 Task: Open a blank worksheet and write heading  Make a employee details data  Add 10 employee name:-  'Ethan Reynolds, Olivia Thompson, Benjamin Martinez, Emma Davis, Alexander Mitchell, Ava Rodriguez, Daniel Anderson, Mia Lewis, Christopher Scott, Sophia Harris.'in April Last week sales are  1000 to 1010. Department:-  Sales, HR, Finance, Marketing, IT, Operations, Finance, HR, Sales, Marketing. Position:-  Sales Manager, HR Manager, Accountant, Marketing Specialist, IT Specialist, Operations Manager, Financial Analyst, HR Assistant, Sales Representative, Marketing Assistant.Salary (USD):-  5000,4500,4000, 3800, 4200, 5200, 3800, 2800, 3200, 2500.Start Date:-  1/15/2020,7/1/2019, 3/10/2021,2/5/2022, 11/30/2018,6/15/2020, 9/1/2021,4/20/2022, 2/10/2019,9/5/2020. Save page analysisSalesByCustomer_2023
Action: Key pressed <Key.shift><Key.shift_r>Employee<Key.space><Key.shift_r><Key.shift_r><Key.shift_r><Key.shift_r><Key.shift_r><Key.shift_r><Key.shift_r><Key.shift_r><Key.shift_r><Key.shift_r><Key.shift_r><Key.shift_r><Key.shift_r><Key.shift_r><Key.shift_r><Key.shift_r><Key.shift_r>Details<Key.space><Key.shift_r>Data<Key.down>
Screenshot: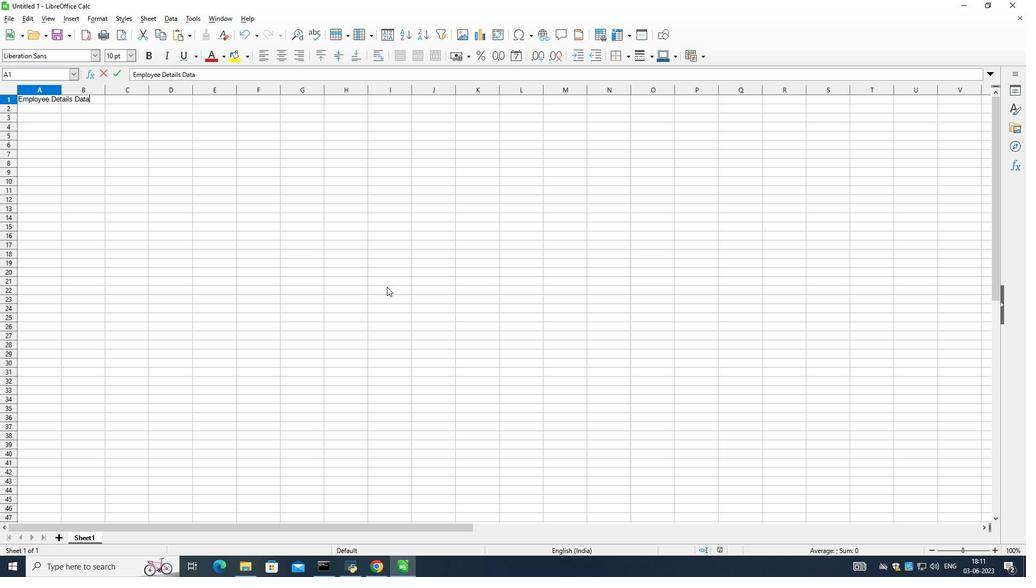 
Action: Mouse moved to (133, 121)
Screenshot: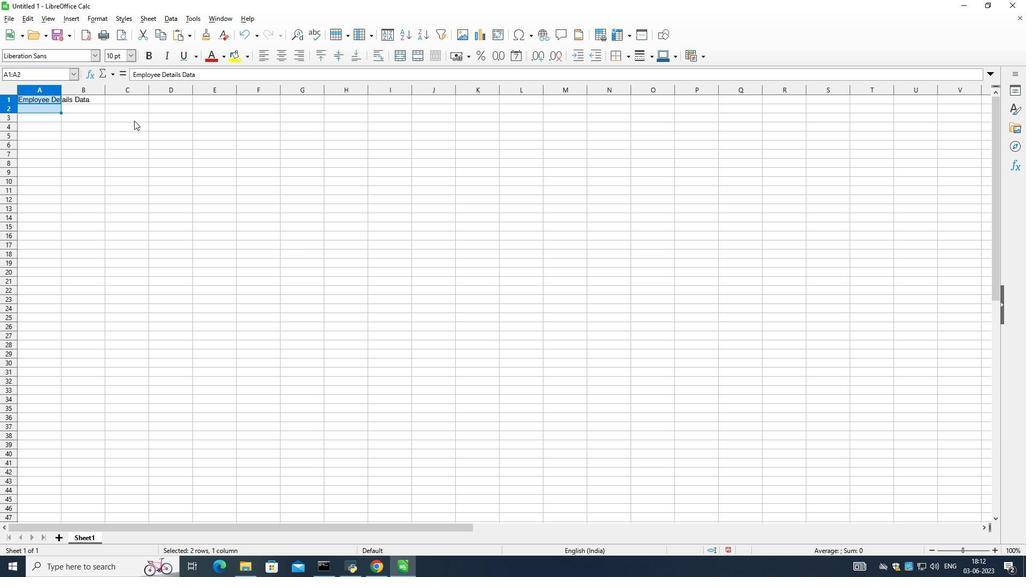 
Action: Mouse pressed right at (133, 121)
Screenshot: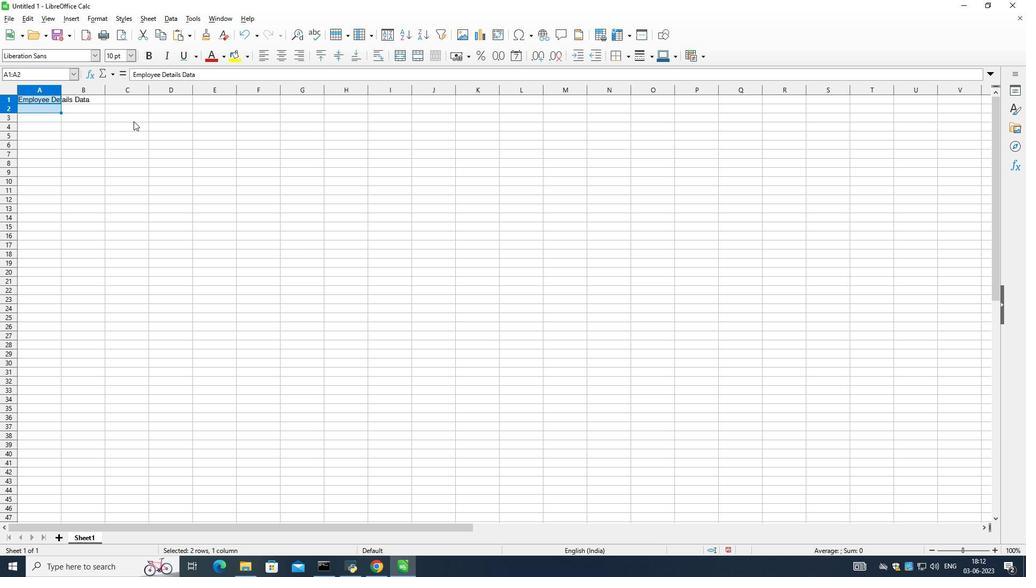 
Action: Mouse moved to (40, 109)
Screenshot: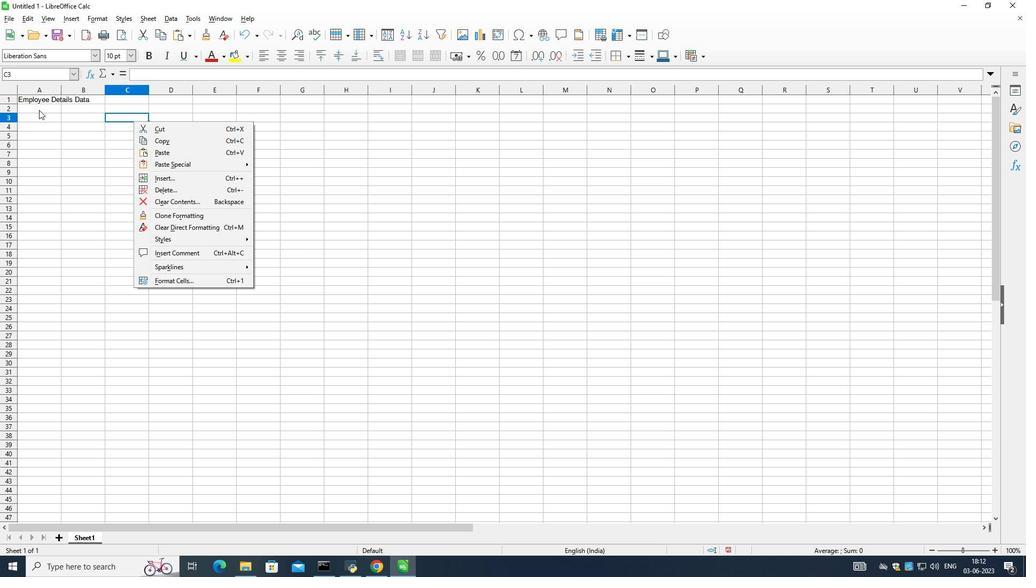 
Action: Mouse pressed left at (40, 109)
Screenshot: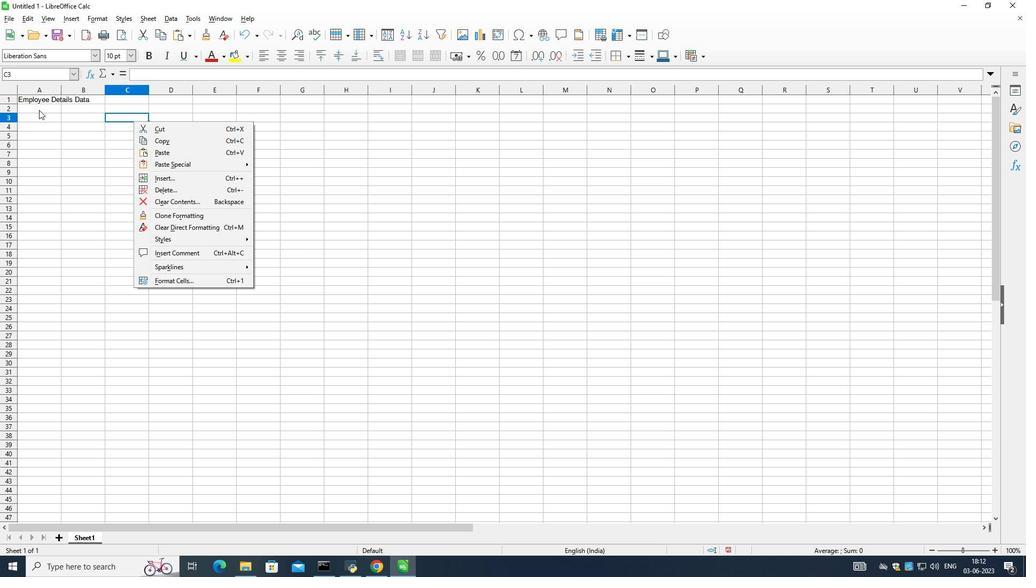 
Action: Mouse moved to (59, 92)
Screenshot: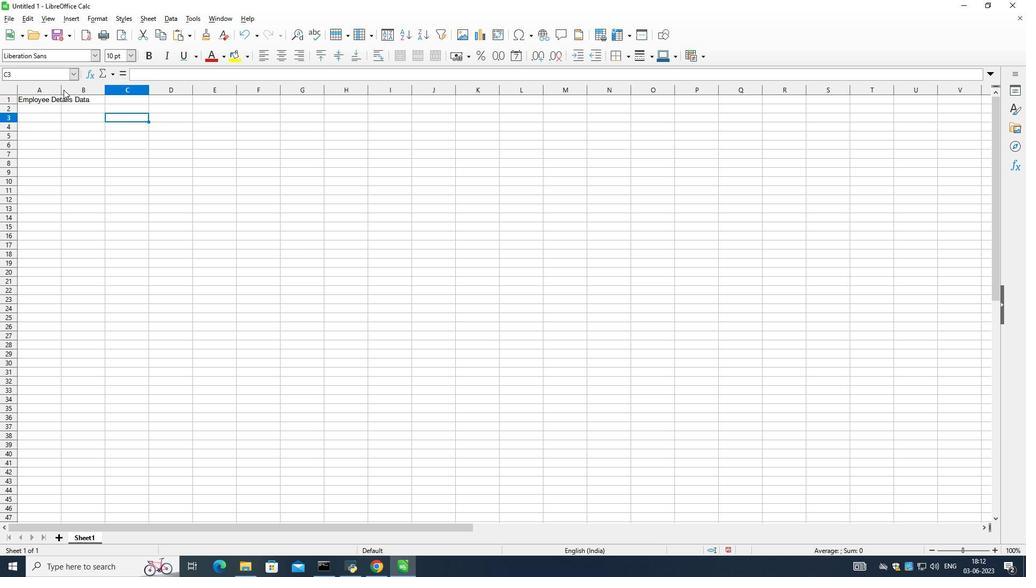 
Action: Mouse pressed left at (59, 92)
Screenshot: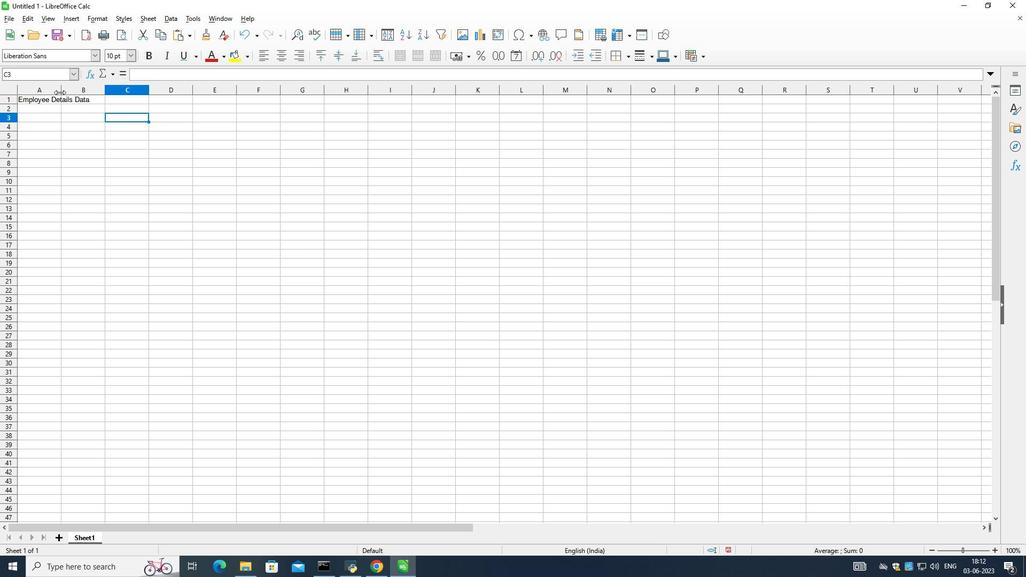 
Action: Mouse pressed left at (59, 92)
Screenshot: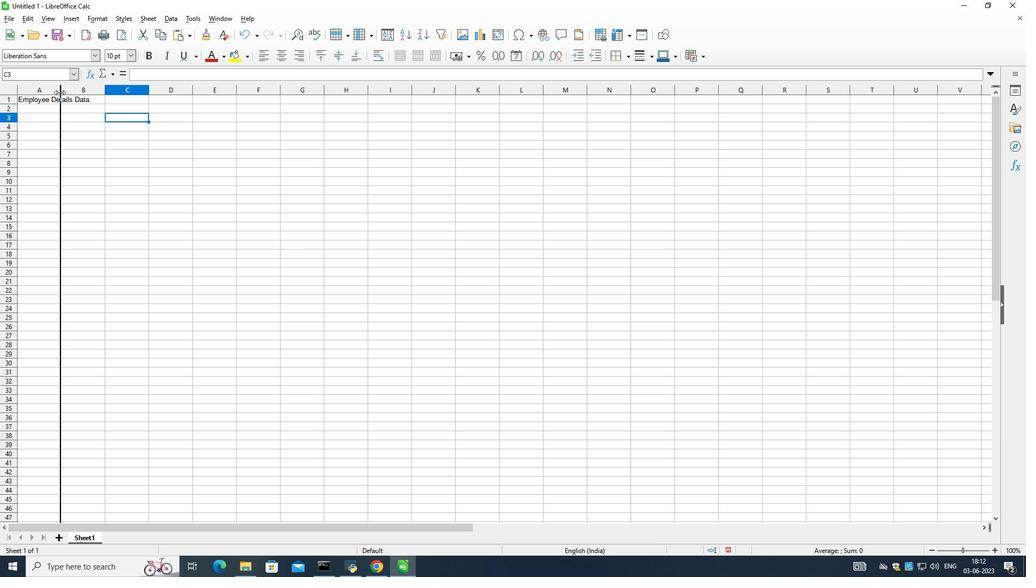
Action: Mouse moved to (62, 108)
Screenshot: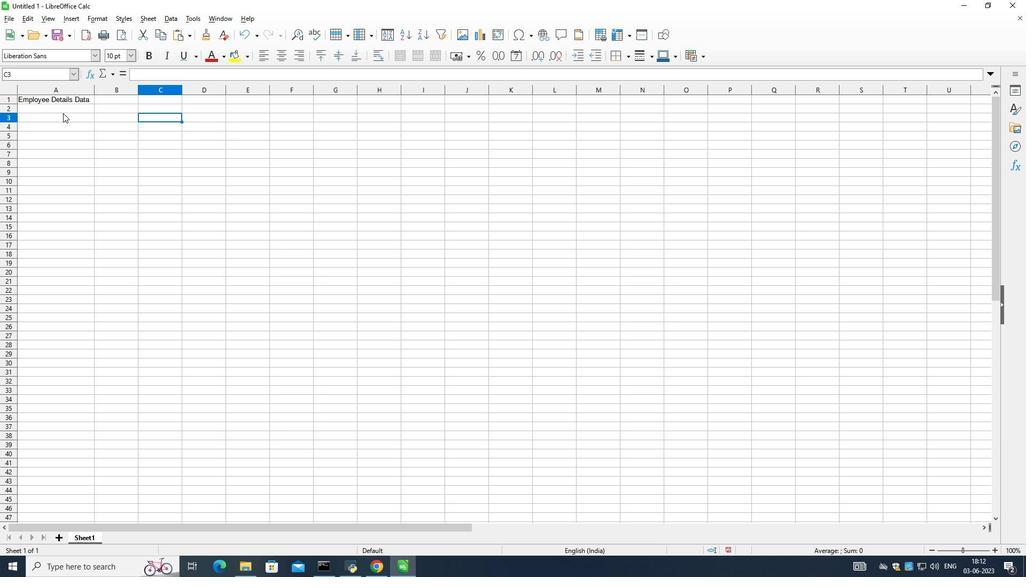 
Action: Mouse pressed left at (62, 108)
Screenshot: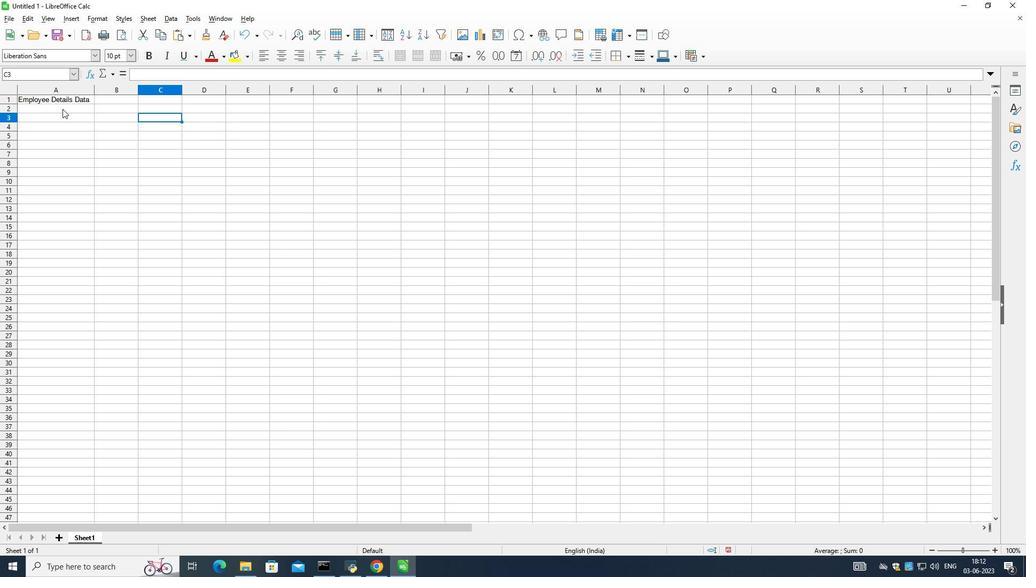 
Action: Mouse moved to (405, 158)
Screenshot: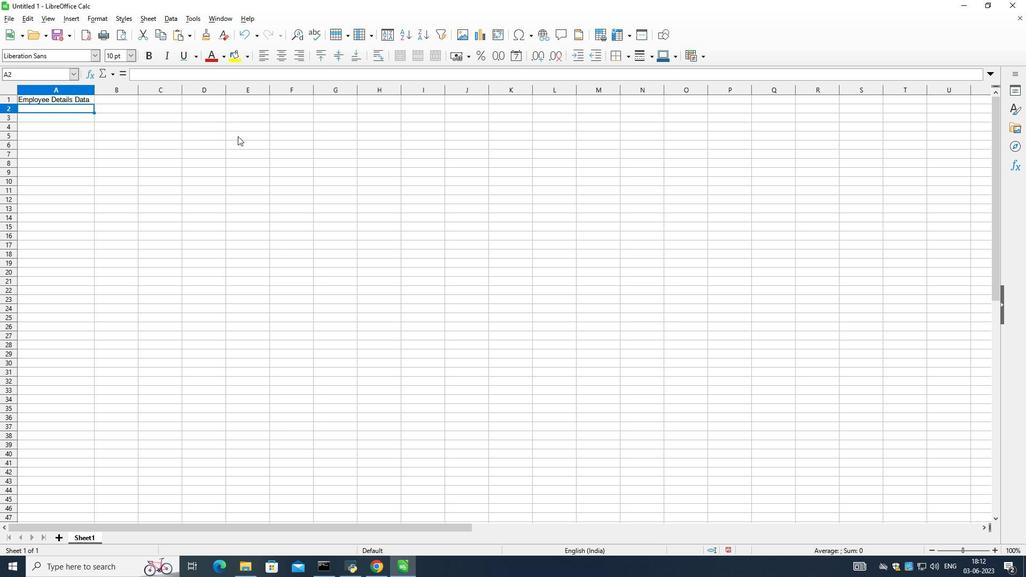 
Action: Key pressed <Key.shift_r>Employee<Key.space><Key.shift>Name<Key.down><Key.shift_r>Ethan<Key.space><Key.shift_r>Reynolds<Key.down><Key.shift>Olivia<Key.space><Key.shift_r>Thompson<Key.down><Key.shift>Benjamin<Key.space><Key.shift>Mari<Key.backspace>tinez<Key.down><Key.shift_r>Emma<Key.space><Key.shift_r>Davis<Key.down><Key.shift_r>Alexander<Key.space><Key.shift>Mitchell<Key.down><Key.shift_r>Ava<Key.space><Key.shift_r>Rodriguez<Key.down><Key.shift_r>Daniel<Key.space><Key.shift_r>Anderson<Key.down><Key.shift>Mia<Key.space><Key.shift>Lewis<Key.down><Key.shift_r>Christopher<Key.space><Key.shift_r>Scott<Key.down><Key.shift_r>Sophia<Key.space><Key.shift>Harris<Key.down><Key.up><Key.up><Key.down><Key.right><Key.shift_r>April<Key.space><Key.shift>Last<Key.space><Key.shift_r>Week<Key.space><Key.shift_r>Sales<Key.down><Key.up><Key.down>
Screenshot: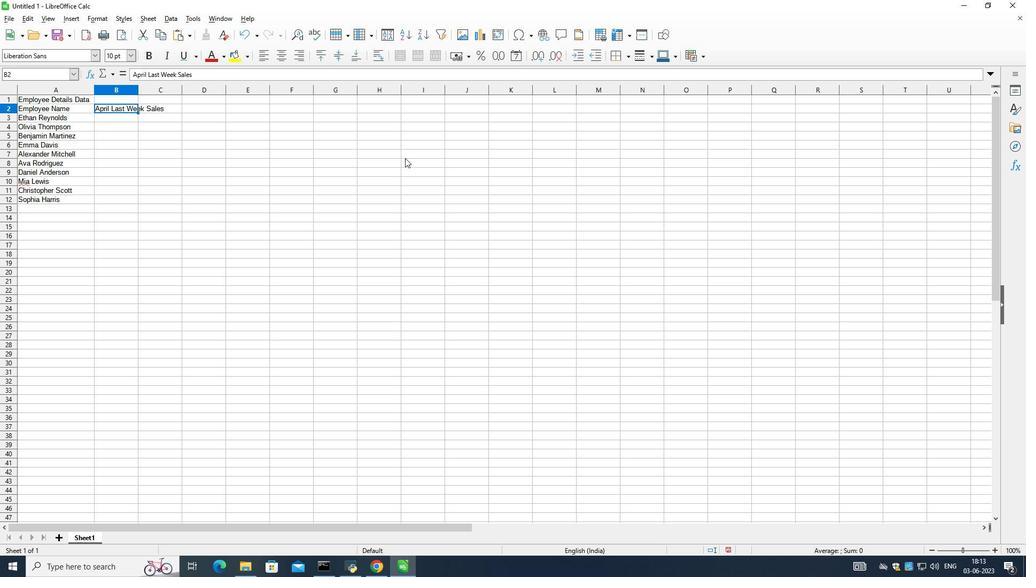 
Action: Mouse moved to (139, 91)
Screenshot: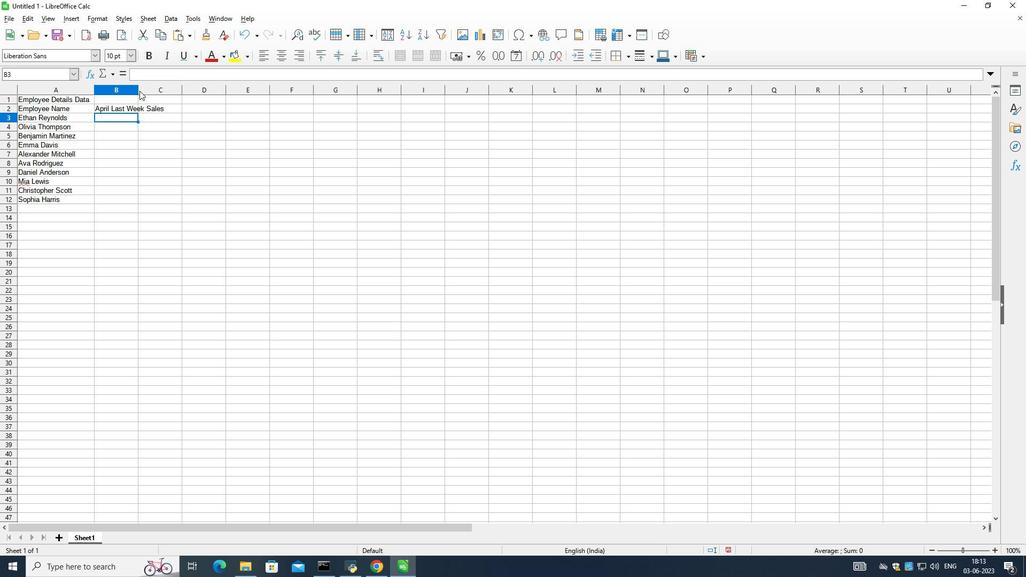 
Action: Mouse pressed left at (139, 91)
Screenshot: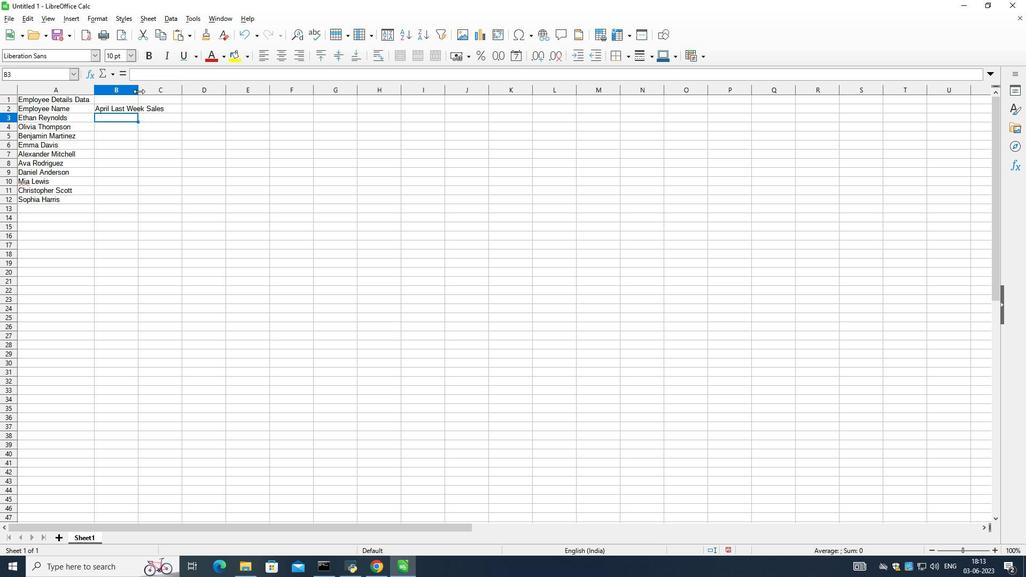 
Action: Mouse pressed left at (139, 91)
Screenshot: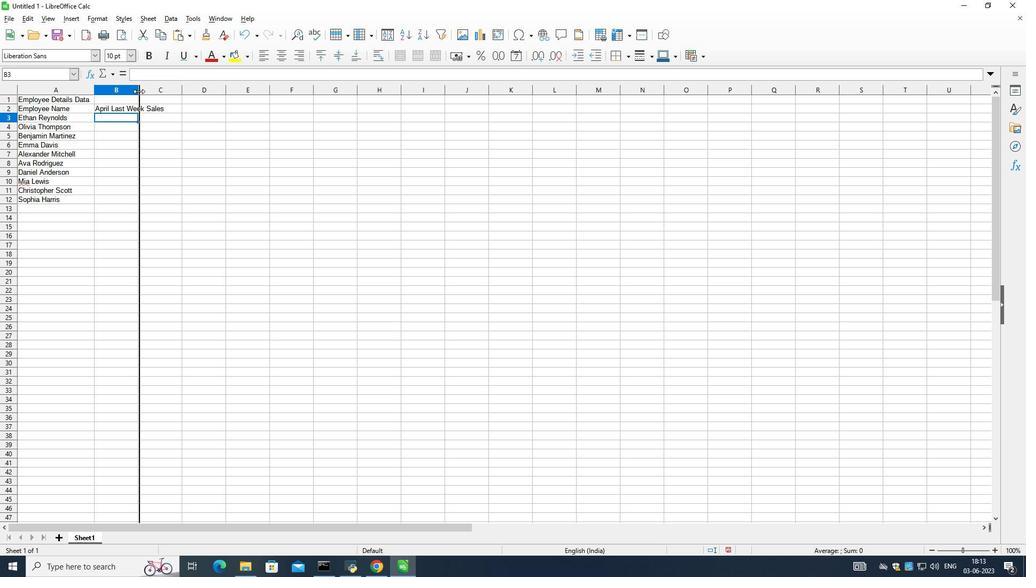 
Action: Mouse moved to (277, 161)
Screenshot: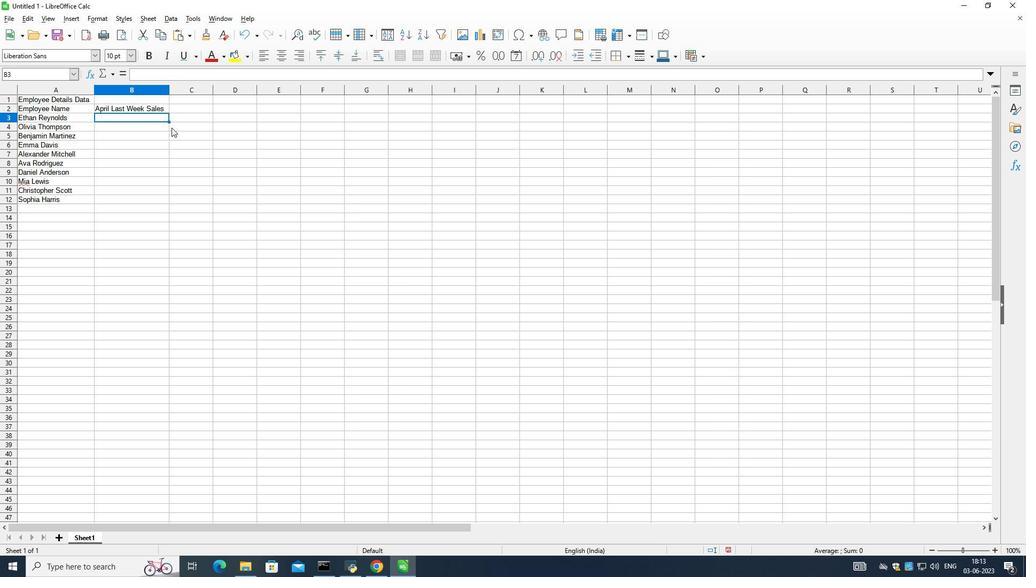 
Action: Key pressed <Key.right><Key.left>1000<Key.down>1001<Key.down>1002<Key.down>1003<Key.down>1004<Key.down>1005<Key.down>1006<Key.down>1007<Key.down>1008<Key.down>1000<Key.backspace>9<Key.down><Key.up><Key.up><Key.right><Key.shift_r>Departmnt<Key.down><Key.left><Key.down>1010<Key.right><Key.up><Key.shift_r>Department<Key.down><Key.shift_r>Sales<Key.down><Key.shift>H<Key.shift_r>R<Key.down><Key.shift_r>Finance<Key.down><Key.shift>Marketing<Key.down><Key.shift>I<Key.shift_r>T<Key.down><Key.shift>Operations<Key.down><Key.shift_r>Finance<Key.down><Key.shift>H<Key.shift_r>R<Key.down><Key.shift_r>Sales<Key.down><Key.shift>Marketing<Key.down><Key.up><Key.up><Key.right><Key.shift>Position<Key.down><Key.shift_r>Sales<Key.down><Key.up><Key.f2><Key.space><Key.shift>Manager<Key.enter><Key.shift>H<Key.shift_r>R<Key.space><Key.shift>Manager<Key.down><Key.shift_r>Accountant<Key.space><Key.shift><Key.backspace><Key.enter><Key.shift>Marketing<Key.space><Key.shift_r>Se<Key.backspace>pecialist<Key.down><Key.shift>I<Key.shift_r>T<Key.space><Key.shift_r>Specialist<Key.down><Key.shift>Operations<Key.space><Key.shift>Manager<Key.down><Key.shift_r>Financial<Key.space><Key.shift_r>Analyst<Key.down><Key.shift>H<Key.shift_r>R<Key.space><Key.shift_r>Assistant<Key.down><Key.shift_r>Sales<Key.space><Key.shift_r>Representative<Key.down><Key.shift>Marketing<Key.space><Key.shift_r>Assistant<Key.down><Key.up><Key.up><Key.right>
Screenshot: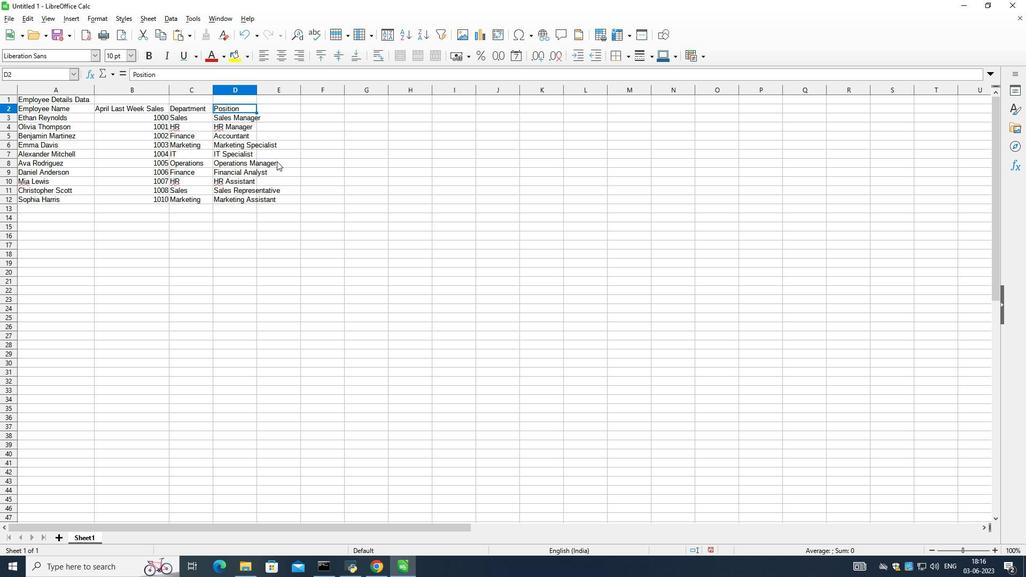 
Action: Mouse moved to (256, 90)
Screenshot: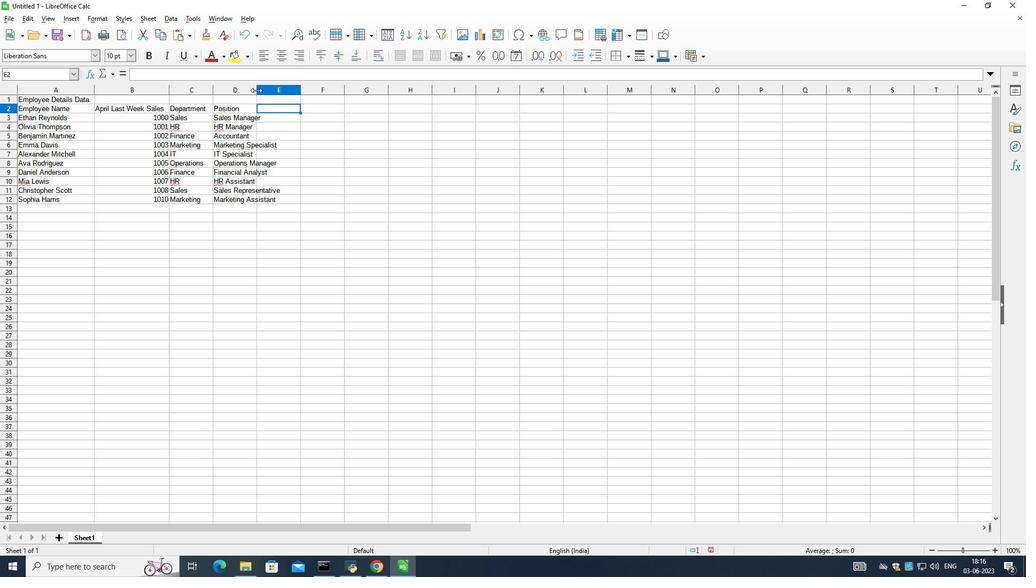 
Action: Mouse pressed left at (256, 90)
Screenshot: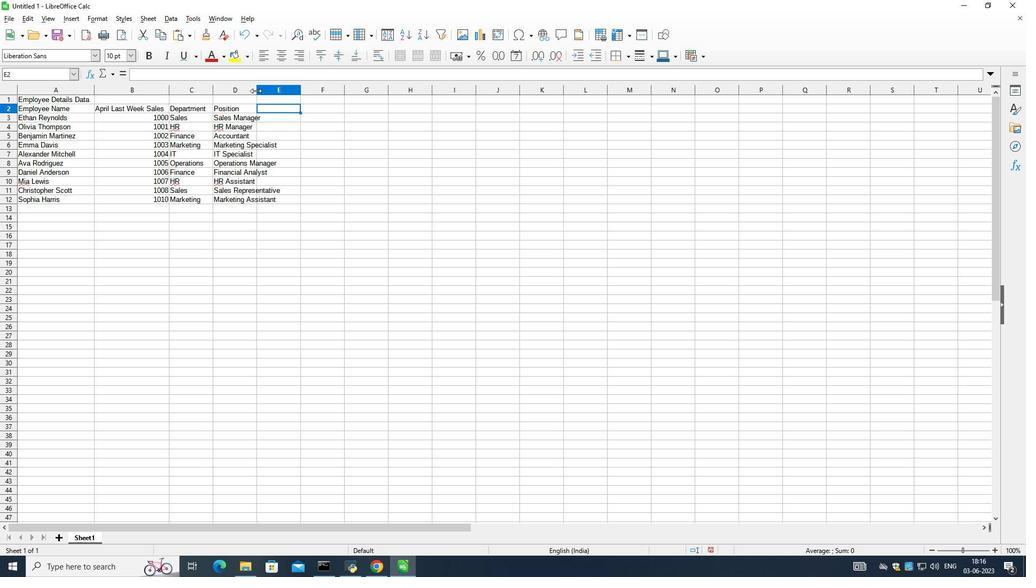 
Action: Mouse pressed left at (256, 90)
Screenshot: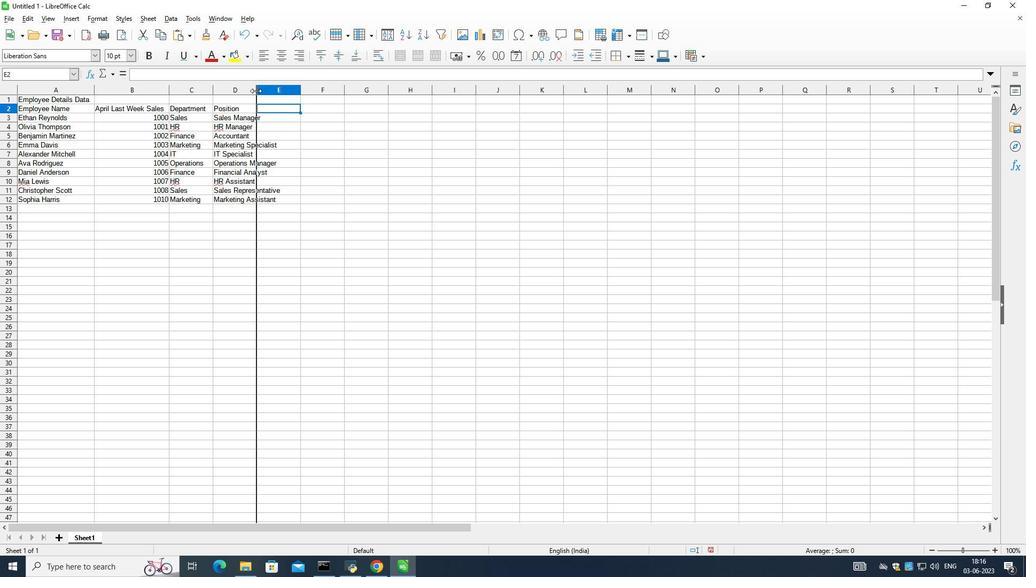 
Action: Mouse moved to (497, 168)
Screenshot: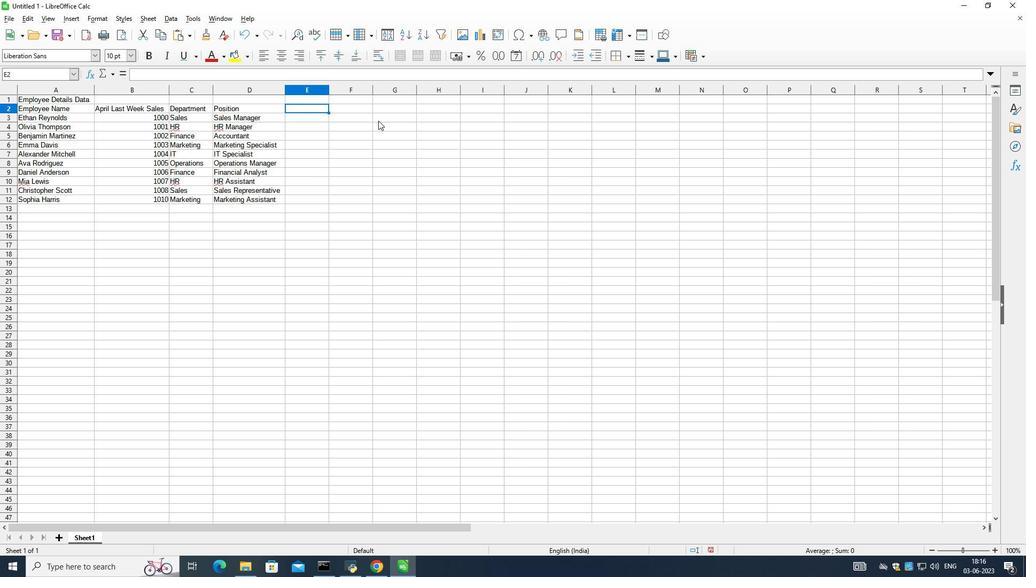 
Action: Key pressed <Key.shift_r>Salary<Key.space><Key.shift_r>(<Key.shift>U<Key.shift_r>SD<Key.shift_r>)<Key.enter>5000<Key.down>4500<Key.down>4000<Key.down>3800<Key.down>4200<Key.down>5200<Key.down>3800<Key.down>2500<Key.down>3200<Key.down>2500<Key.down><Key.up><Key.up><Key.right><Key.shift_r>Start<Key.space><Key.shift_r>Date<Key.down>'1/15/2020<Key.down>'7/1/2019<Key.down>'3/10/2021<Key.down>'2/5/2022<Key.down>'11/30/2018<Key.down>'6/15/2020<Key.down>'9/1/2021<Key.down><Key.up><Key.down>'4/20/2022<Key.down>'2/10/2019<Key.down>'9/5/2020<Key.down><Key.up><Key.up>
Screenshot: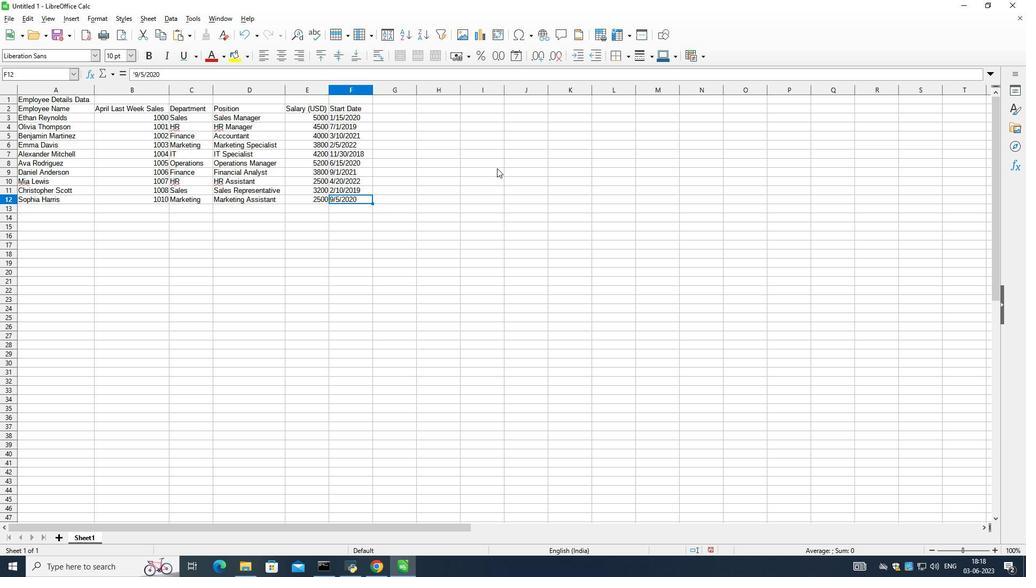 
Action: Mouse moved to (349, 169)
Screenshot: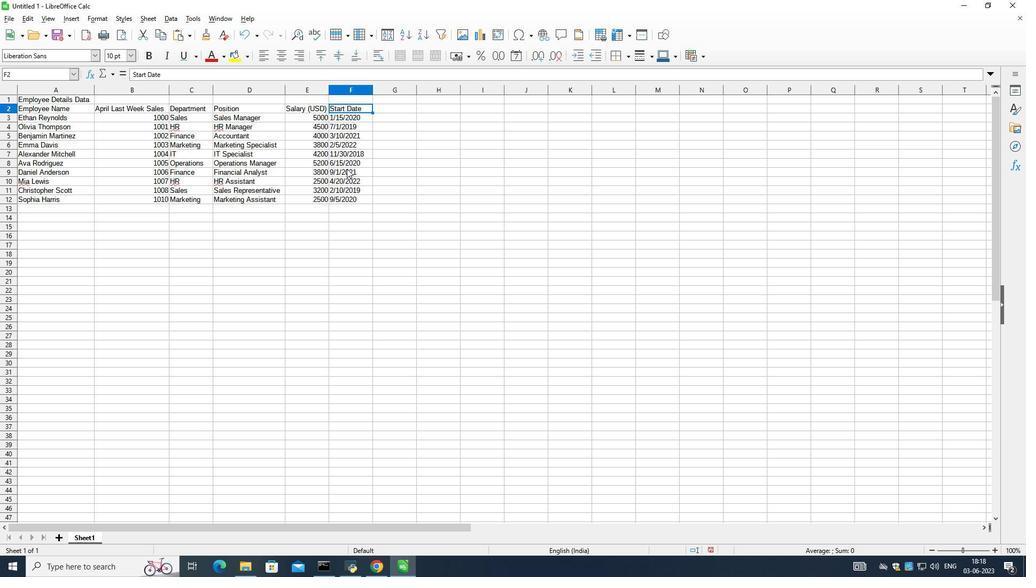 
Action: Key pressed <Key.shift_r>omer<Key.shift_r>_2023
Screenshot: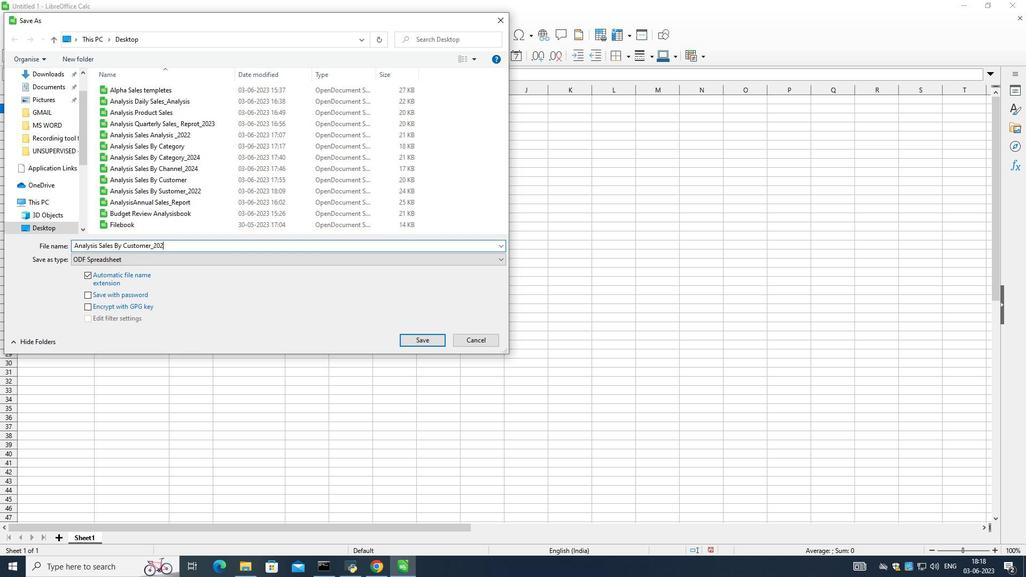 
Action: Mouse moved to (422, 341)
Screenshot: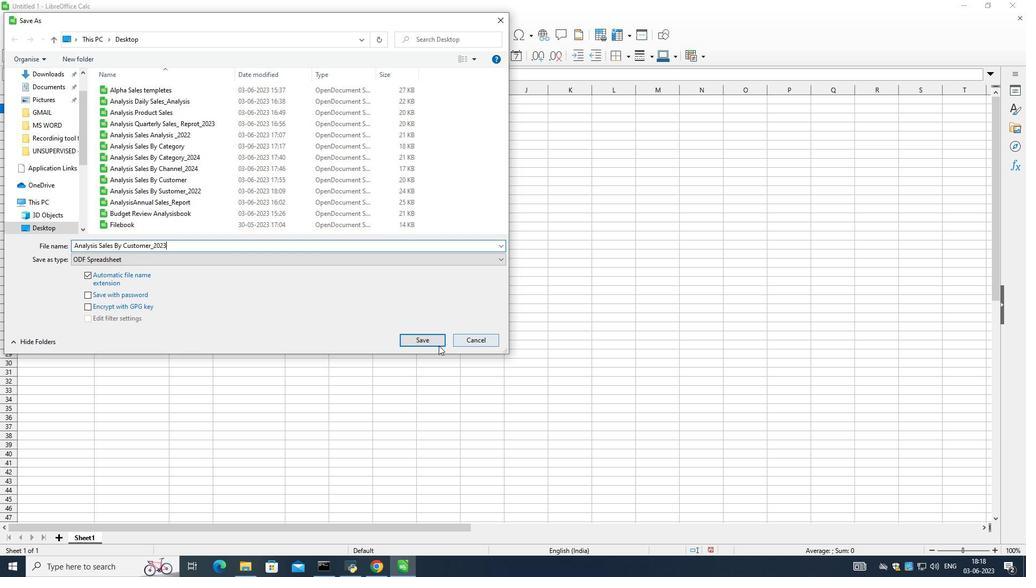 
Action: Mouse pressed left at (422, 341)
Screenshot: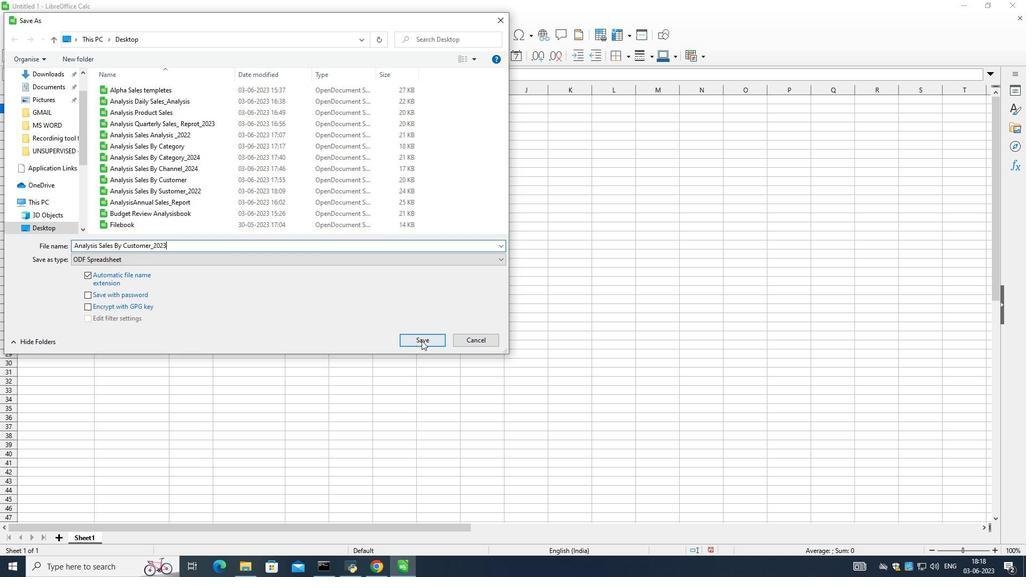 
